 Task: Select Convenience. Add to cart, from pOpshelf for 929 Preston Street, Leroy, Kansas 66857, Cell Number 620-964-6868, following items : ReEco LED Daylight A19 Light Bulb 60W Replacement - 4, LAs Totally Awesome All Purpose Cleaner Cherry Blossom Scent (32 oz) - 2
Action: Mouse moved to (267, 106)
Screenshot: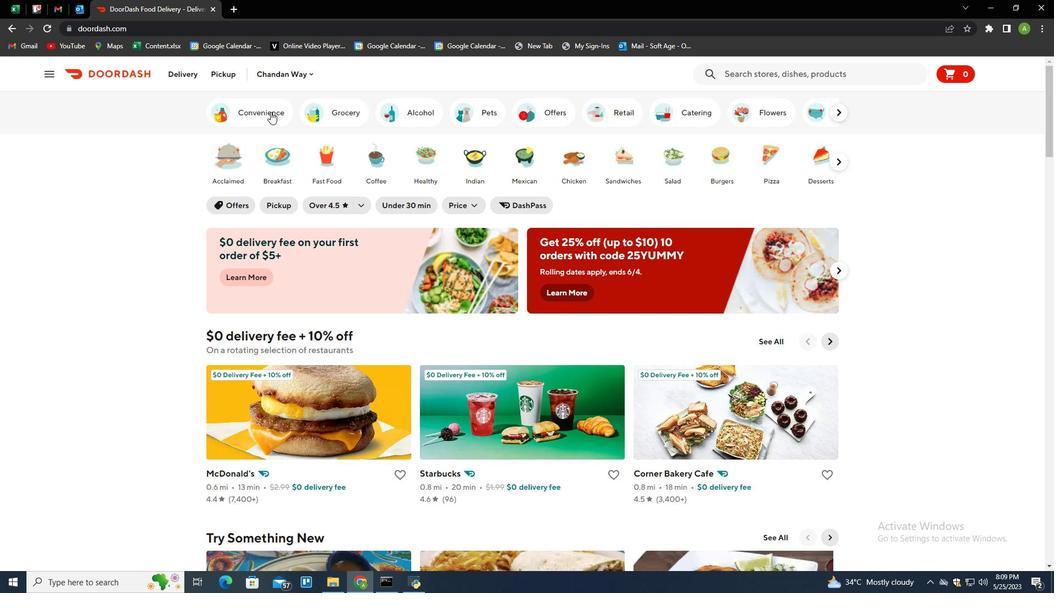 
Action: Mouse pressed left at (267, 106)
Screenshot: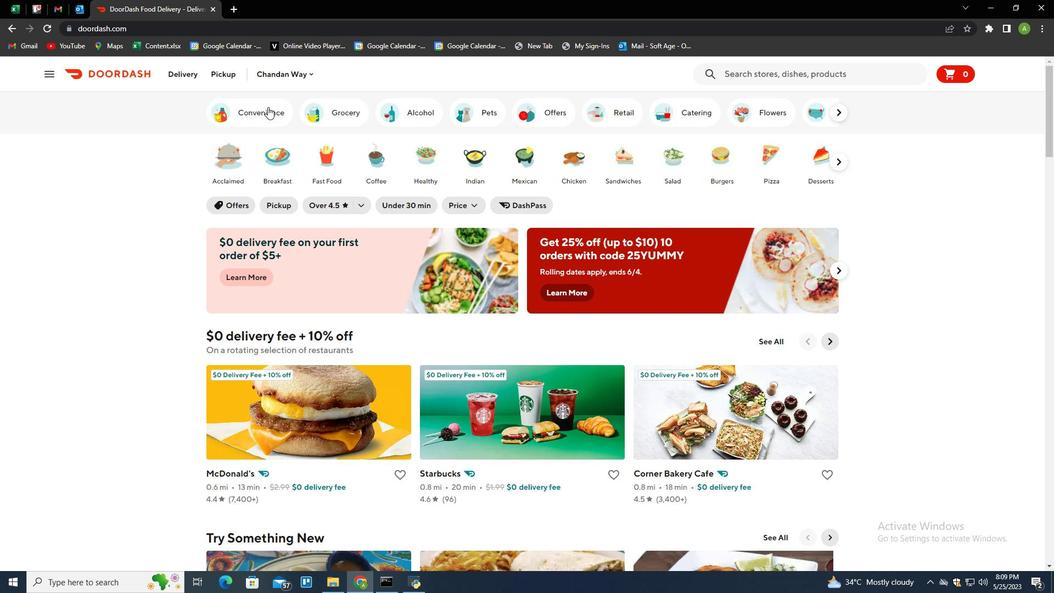 
Action: Mouse moved to (667, 407)
Screenshot: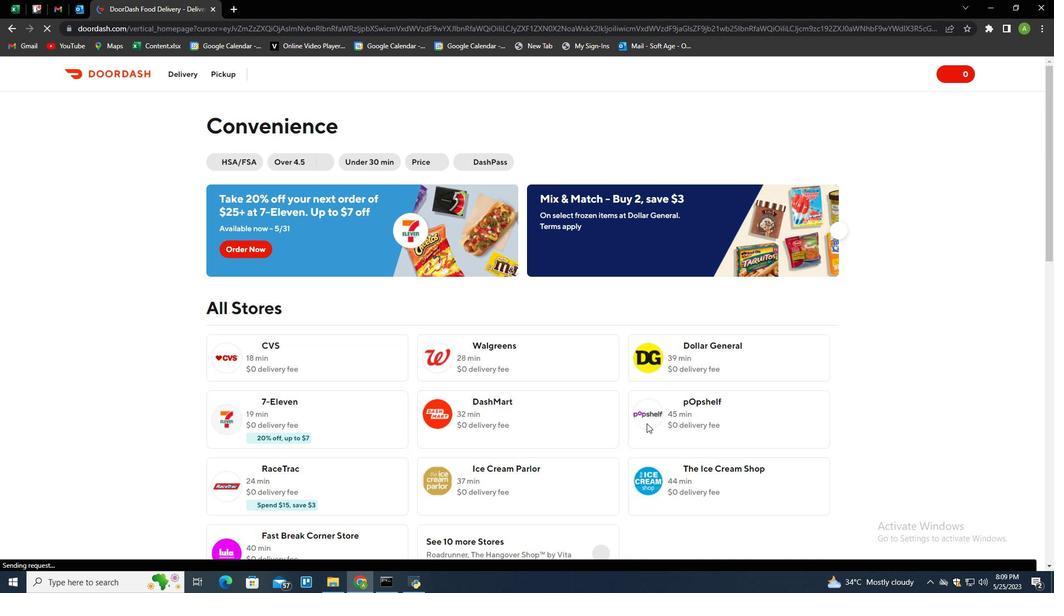 
Action: Mouse pressed left at (667, 407)
Screenshot: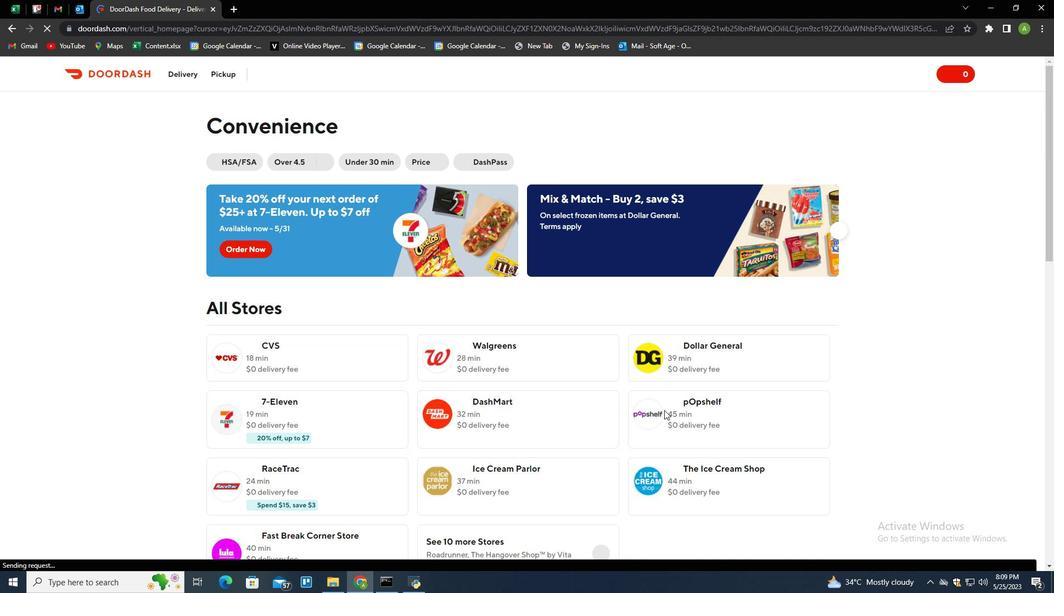 
Action: Mouse moved to (202, 73)
Screenshot: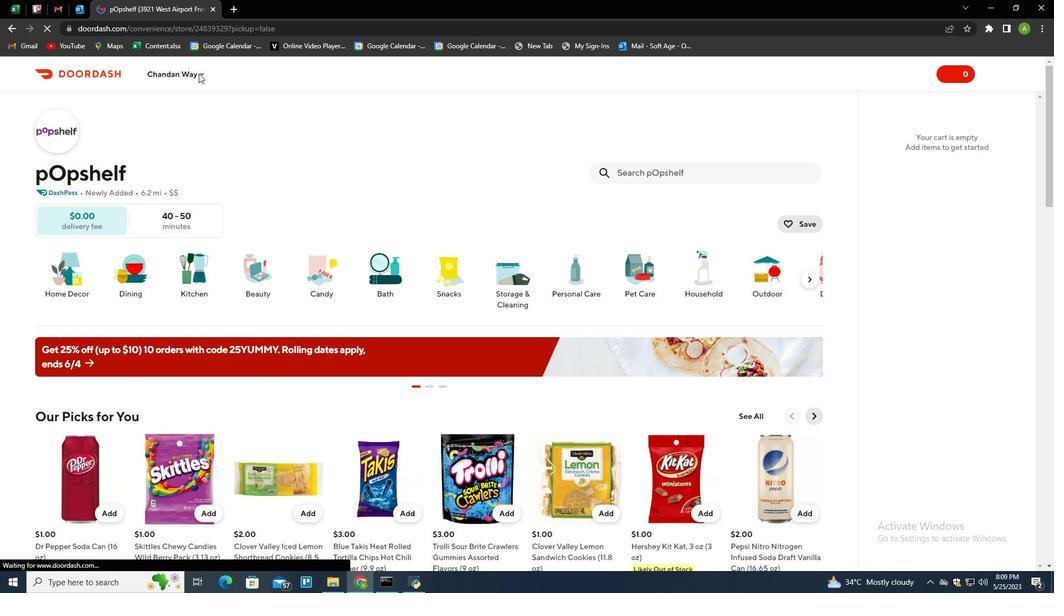 
Action: Mouse pressed left at (202, 73)
Screenshot: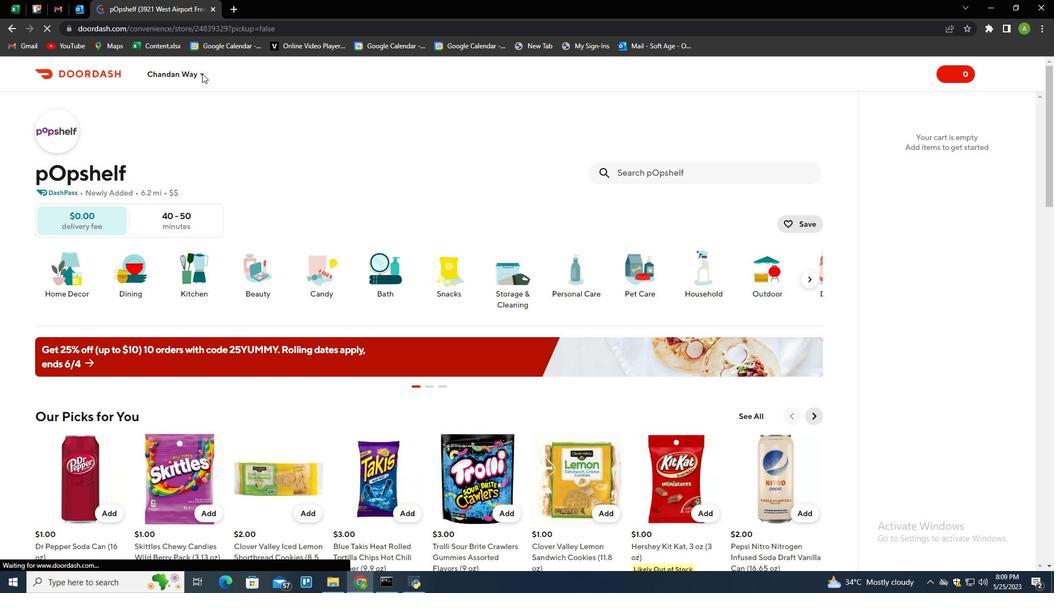 
Action: Mouse moved to (226, 122)
Screenshot: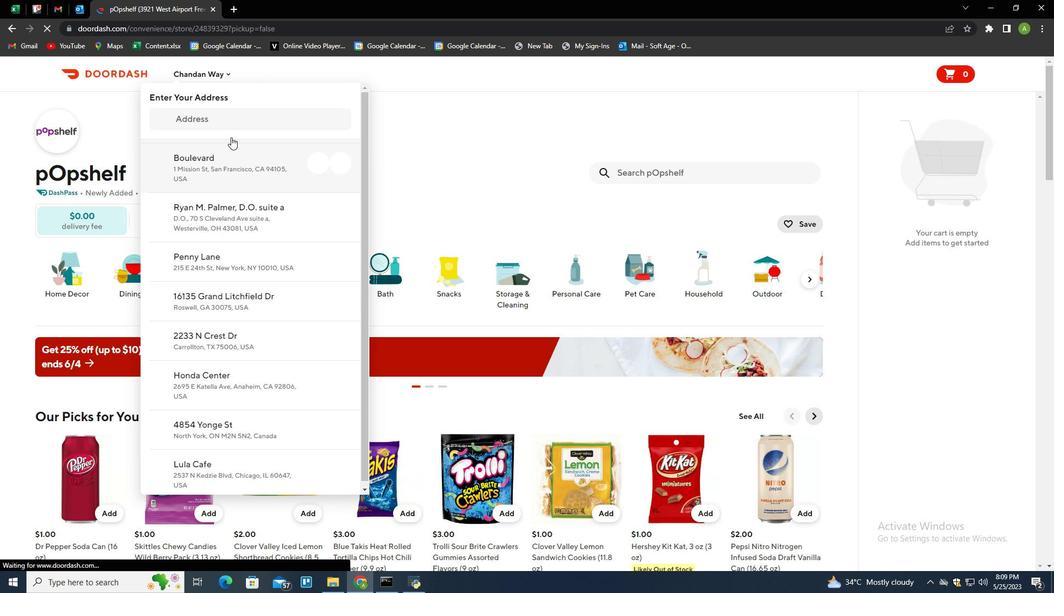 
Action: Mouse pressed left at (226, 122)
Screenshot: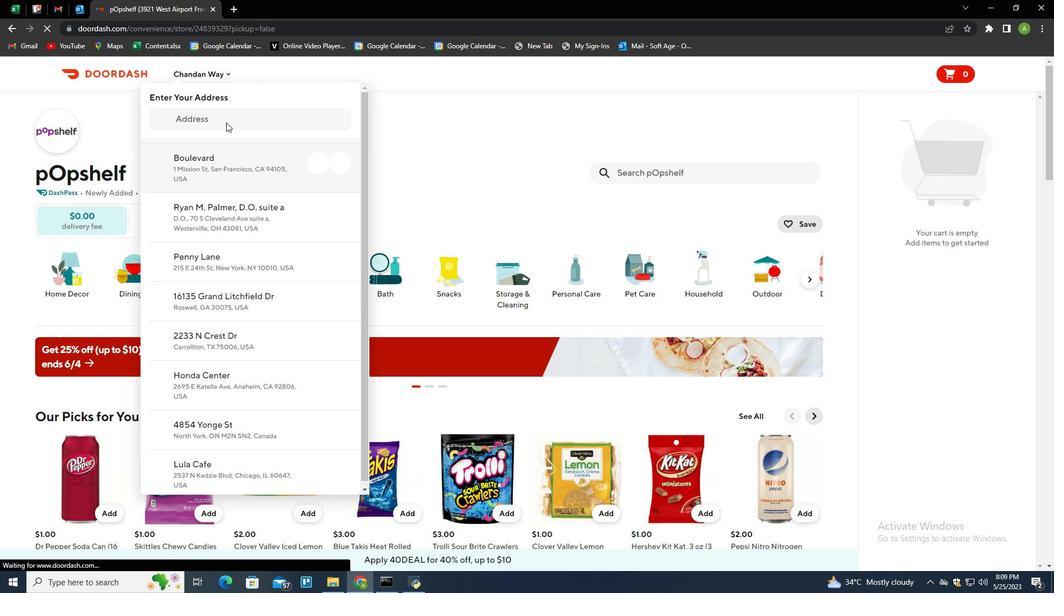
Action: Mouse moved to (190, 181)
Screenshot: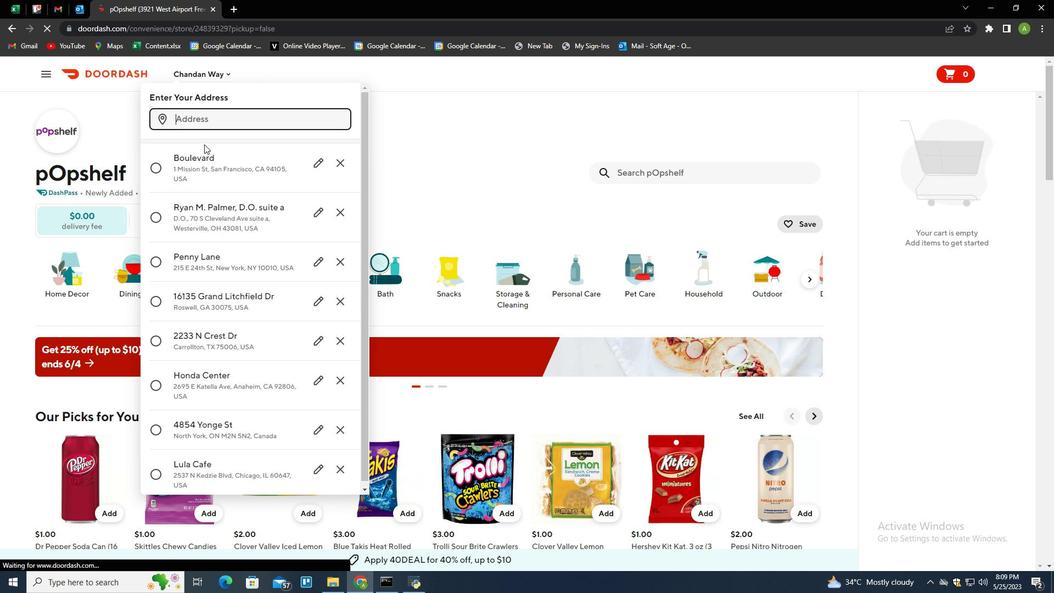 
Action: Key pressed 929<Key.space>preston<Key.space>street,<Key.space>leroy,<Key.space>kansas<Key.space>66857<Key.enter>
Screenshot: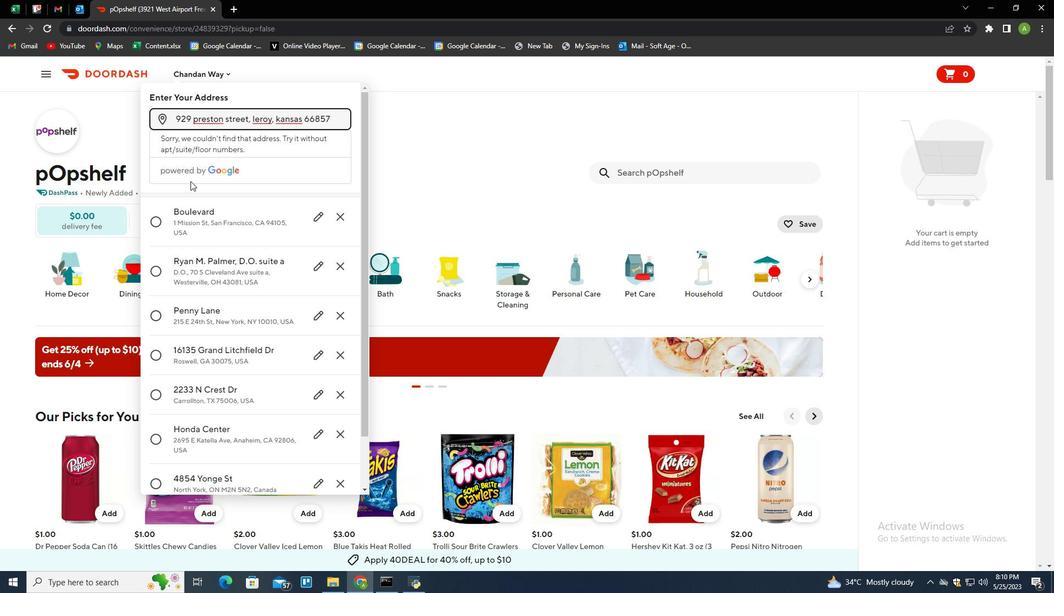 
Action: Mouse moved to (318, 446)
Screenshot: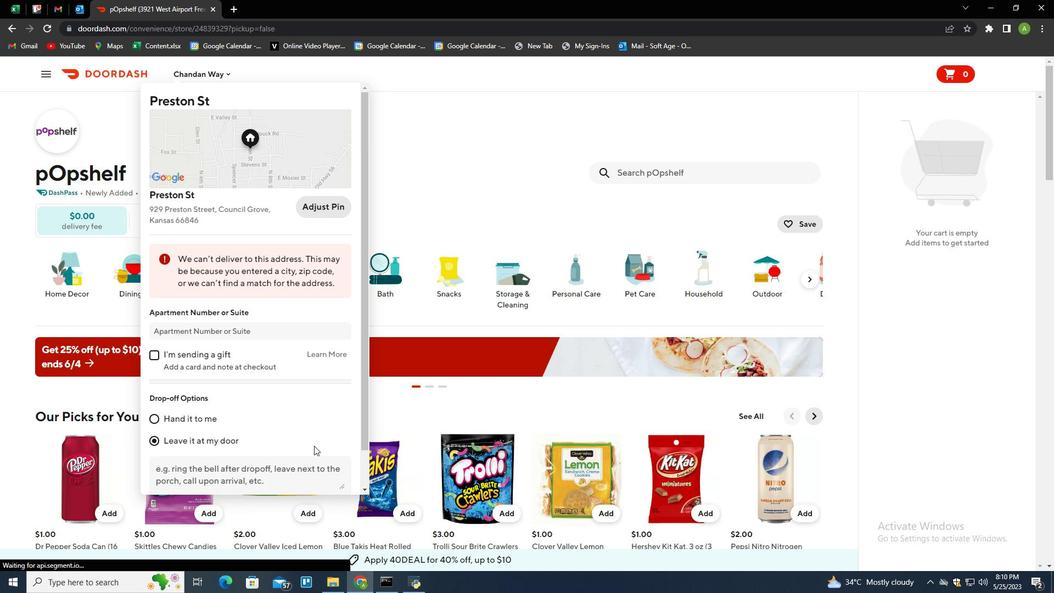 
Action: Mouse scrolled (318, 445) with delta (0, 0)
Screenshot: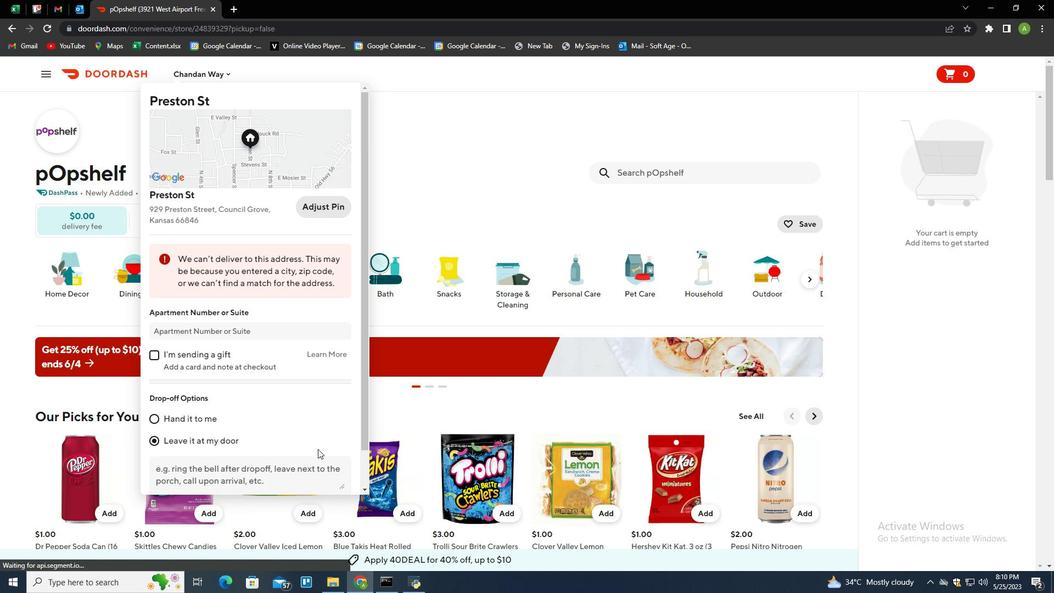 
Action: Mouse scrolled (318, 445) with delta (0, 0)
Screenshot: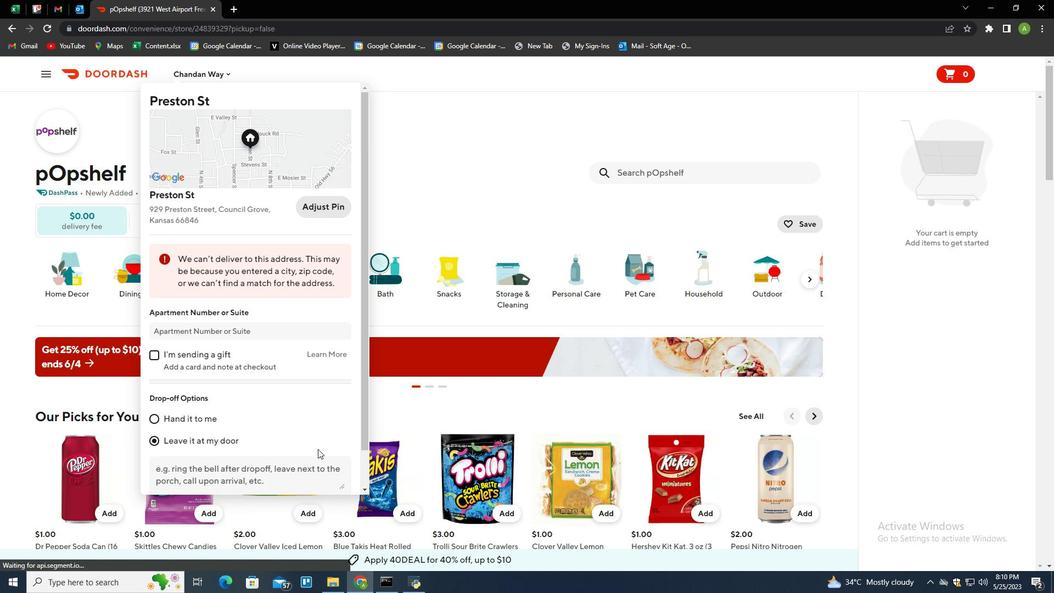 
Action: Mouse scrolled (318, 445) with delta (0, 0)
Screenshot: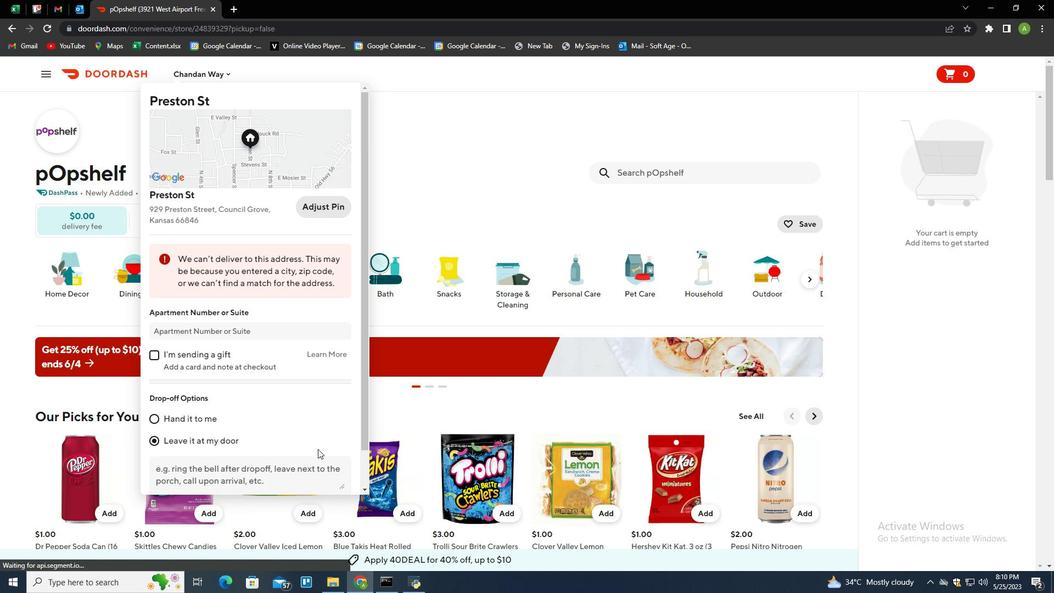 
Action: Mouse scrolled (318, 445) with delta (0, 0)
Screenshot: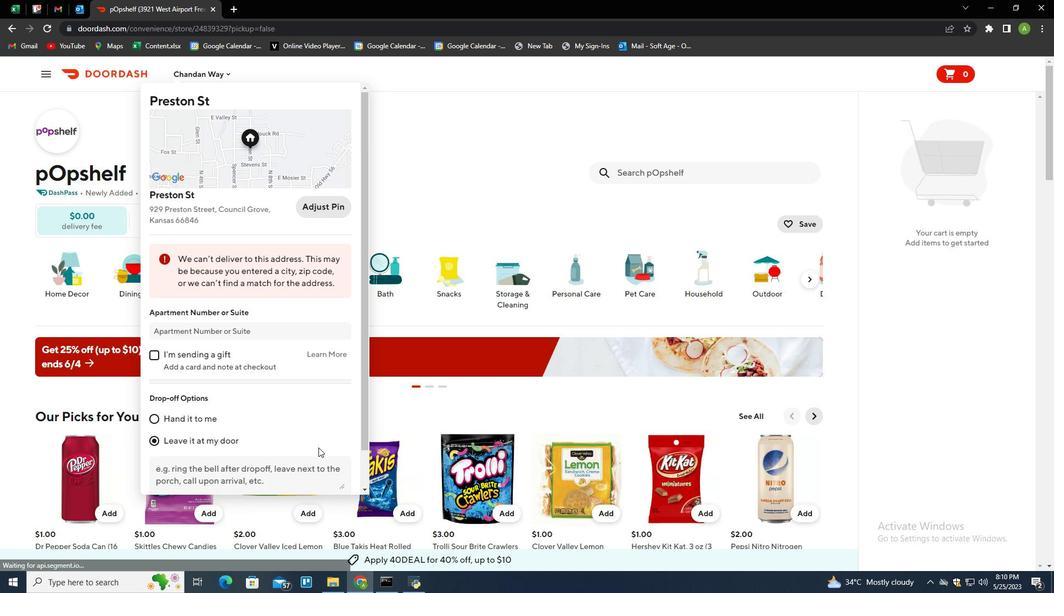
Action: Mouse scrolled (318, 445) with delta (0, 0)
Screenshot: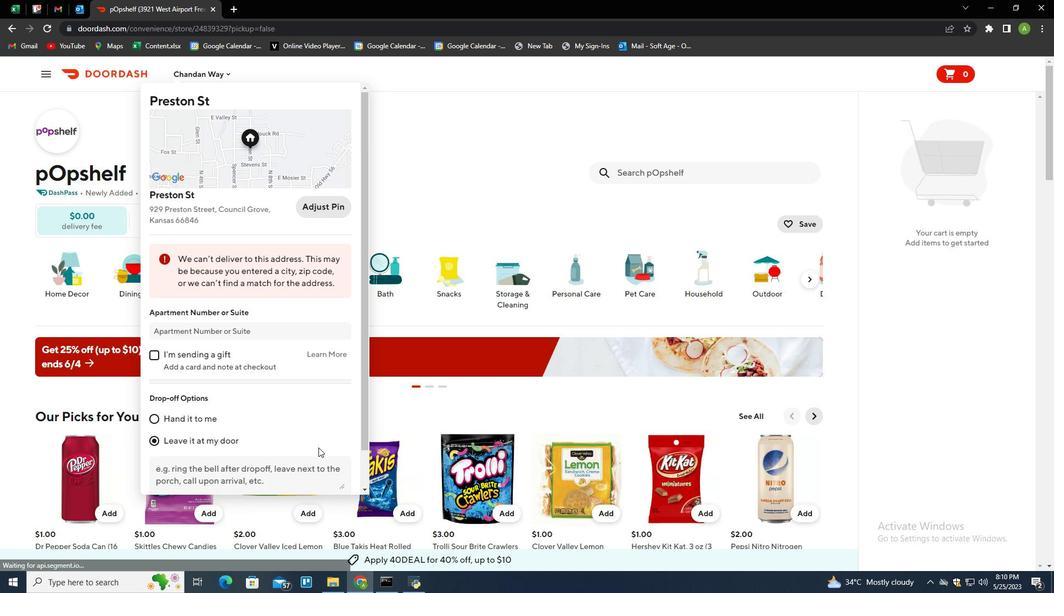 
Action: Mouse moved to (315, 471)
Screenshot: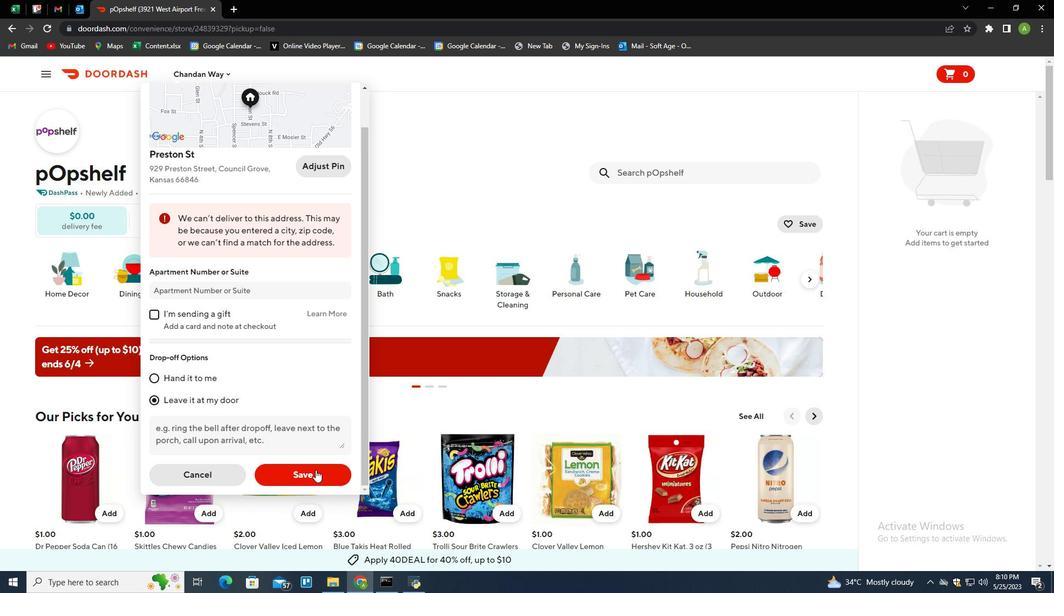 
Action: Mouse pressed left at (315, 471)
Screenshot: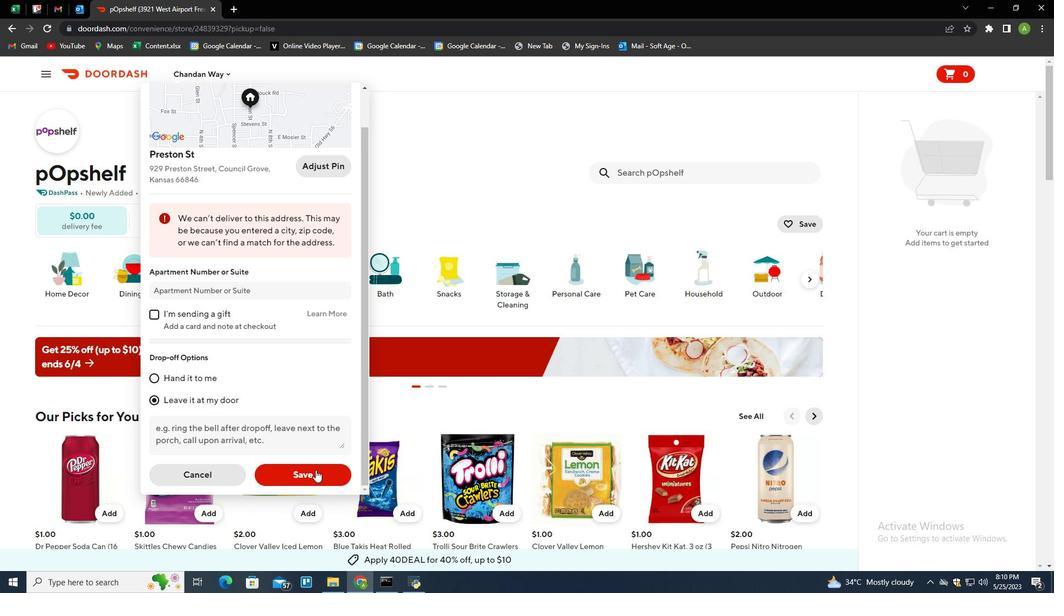 
Action: Mouse moved to (676, 167)
Screenshot: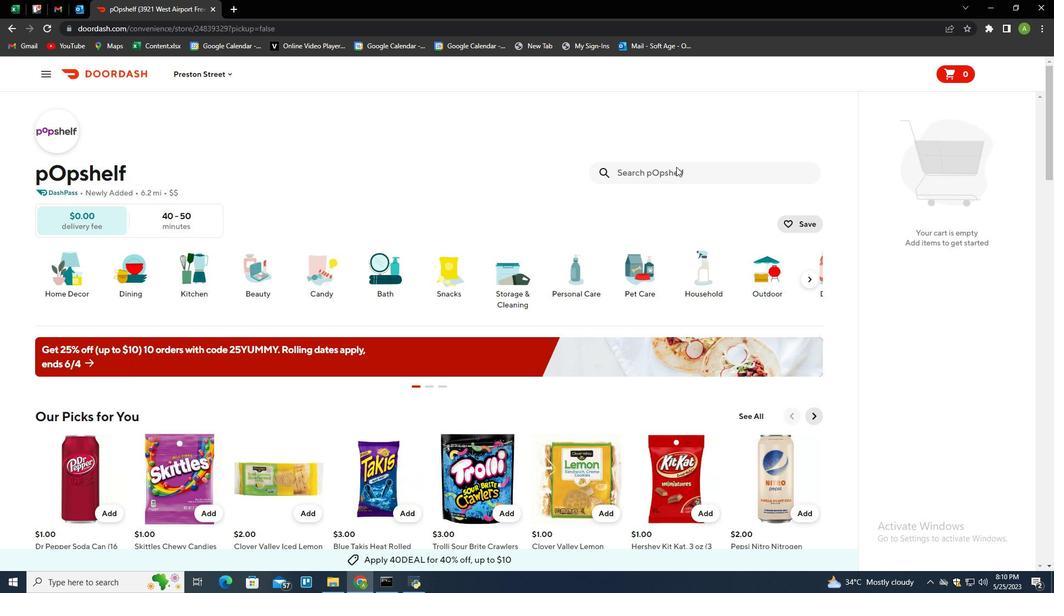 
Action: Mouse pressed left at (676, 167)
Screenshot: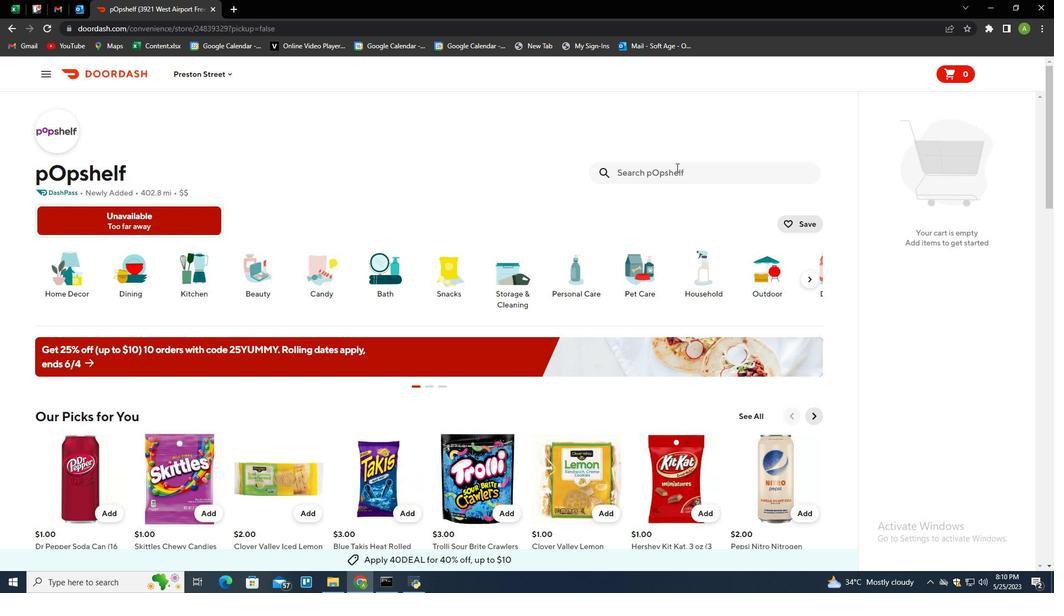 
Action: Key pressed reeco<Key.space>led<Key.space>daylight<Key.space>a19<Key.space>light<Key.space>bulb<Key.space>60w<Key.space>replacement<Key.enter>
Screenshot: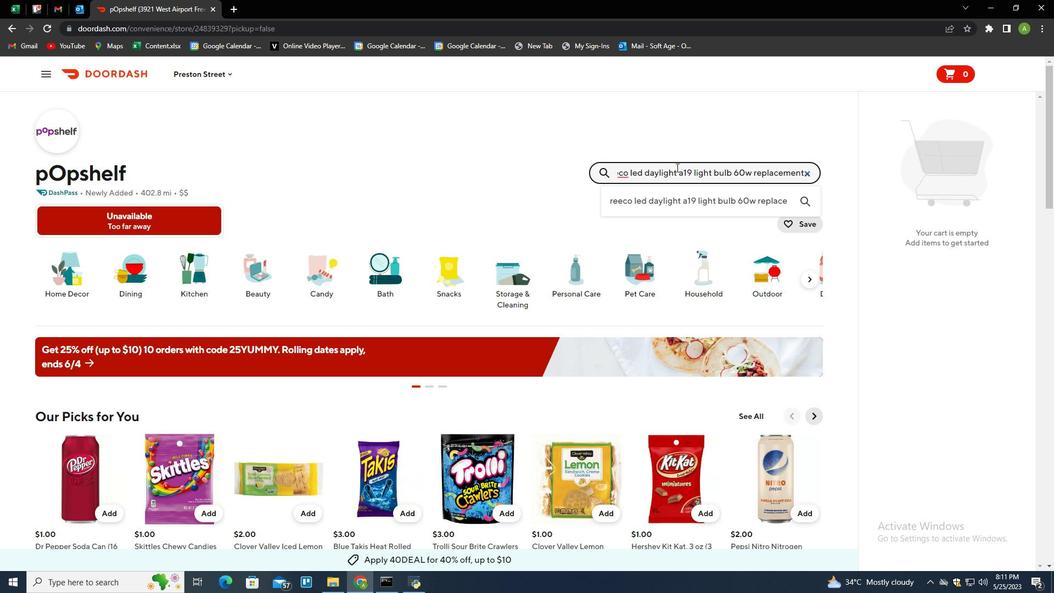 
Action: Mouse moved to (98, 287)
Screenshot: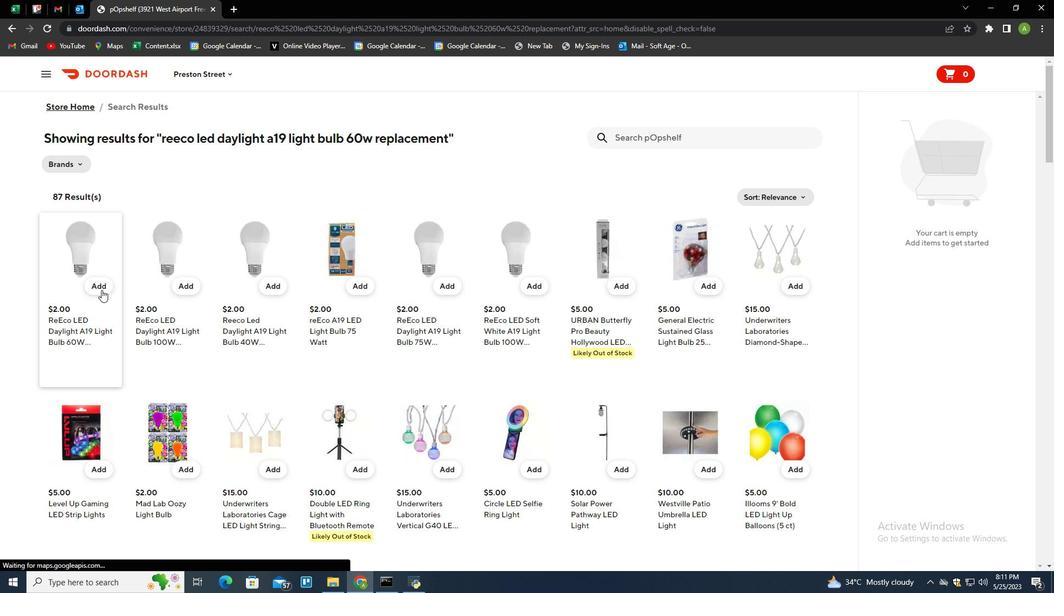 
Action: Mouse pressed left at (98, 287)
Screenshot: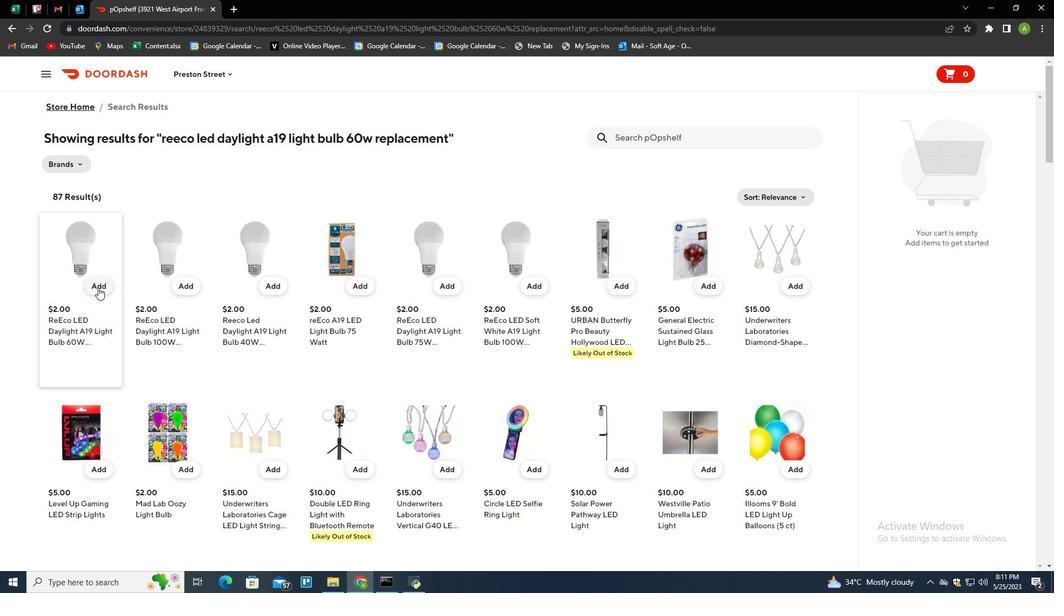 
Action: Mouse moved to (1016, 190)
Screenshot: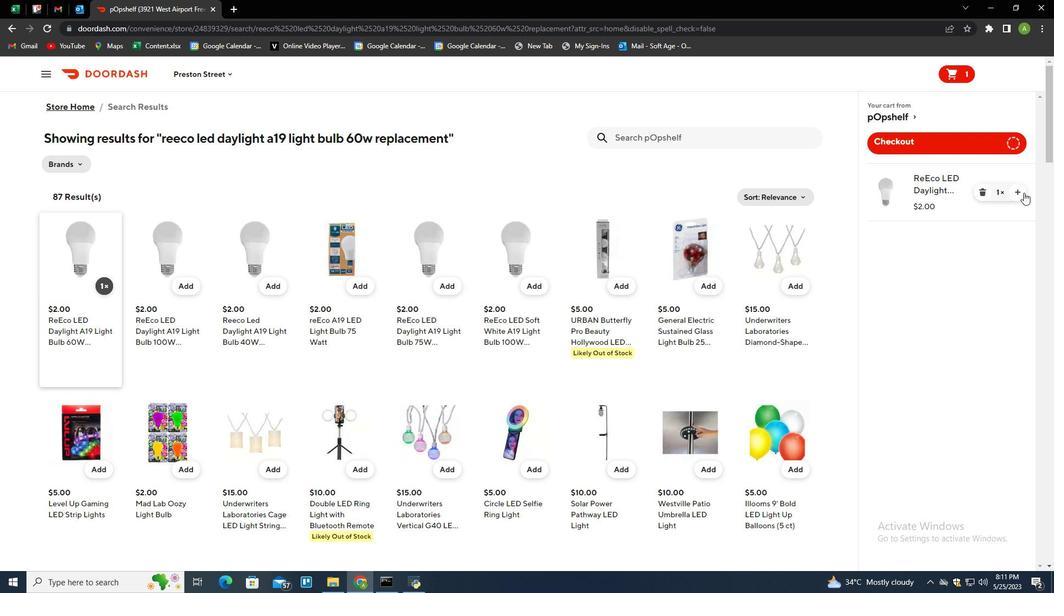 
Action: Mouse pressed left at (1016, 190)
Screenshot: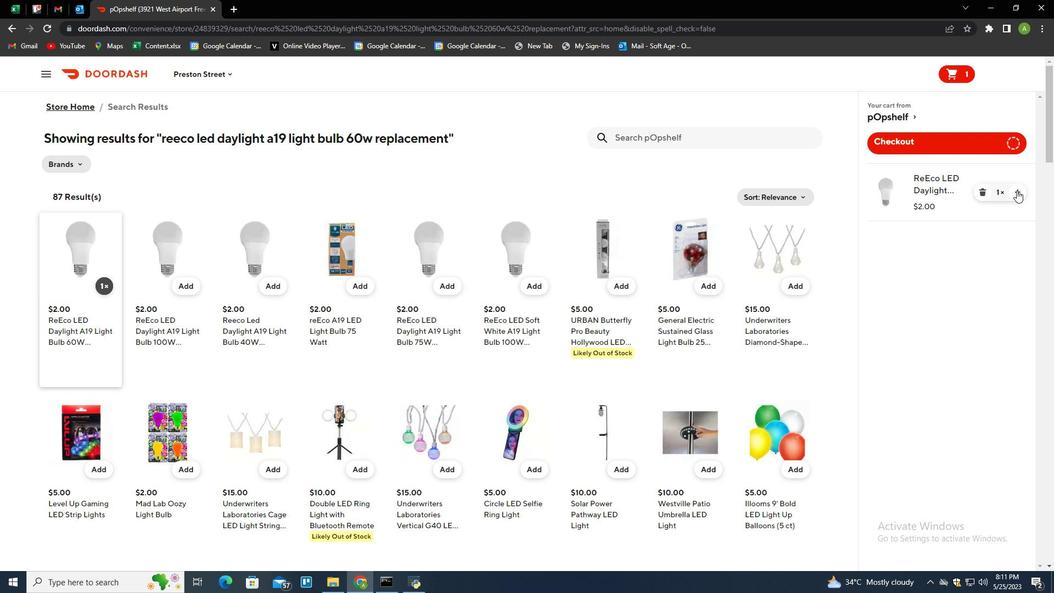 
Action: Mouse pressed left at (1016, 190)
Screenshot: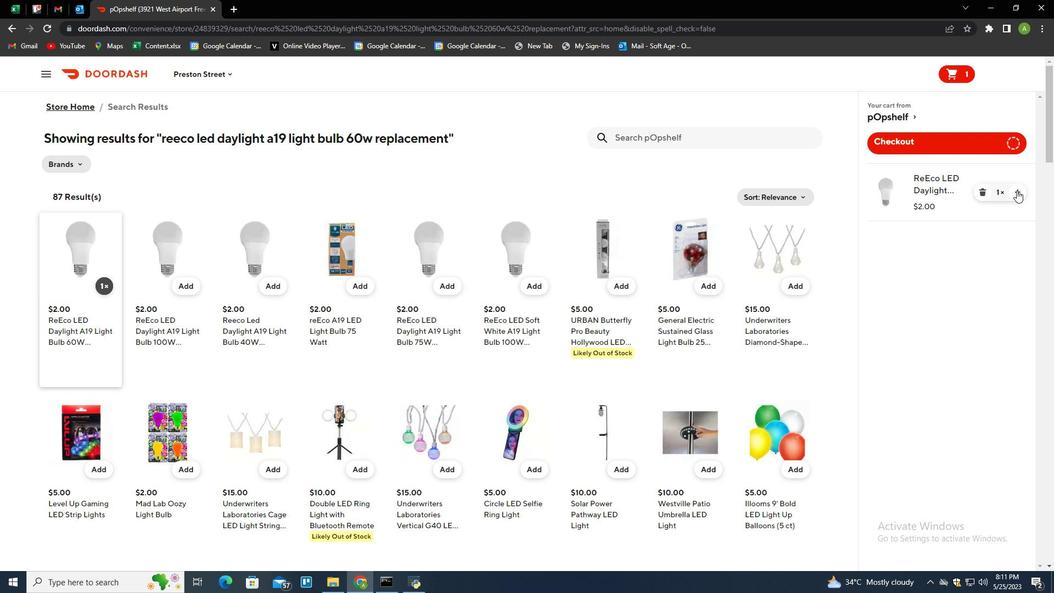 
Action: Mouse moved to (1019, 191)
Screenshot: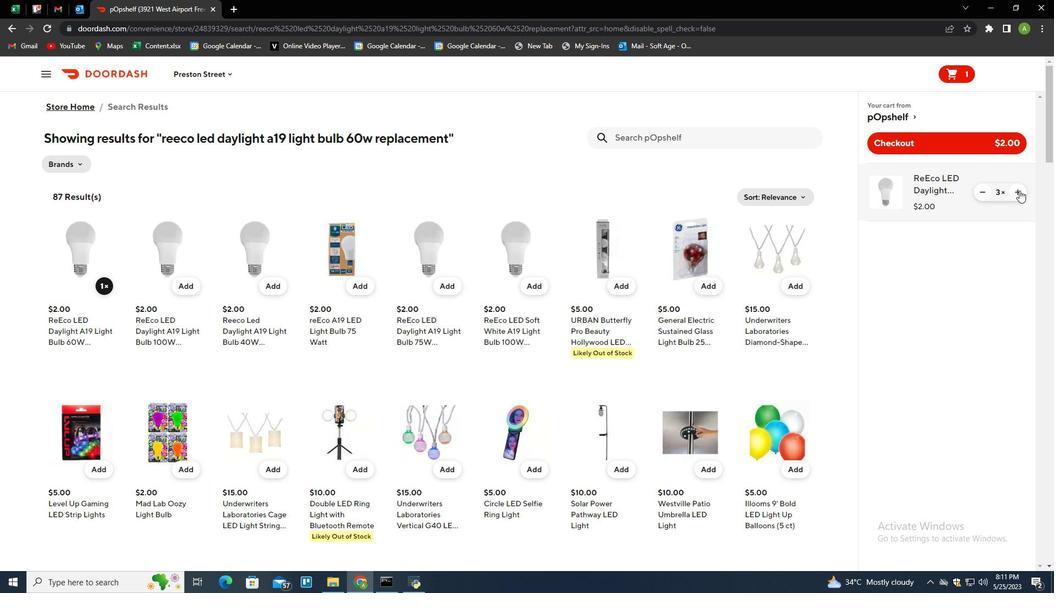 
Action: Mouse pressed left at (1019, 191)
Screenshot: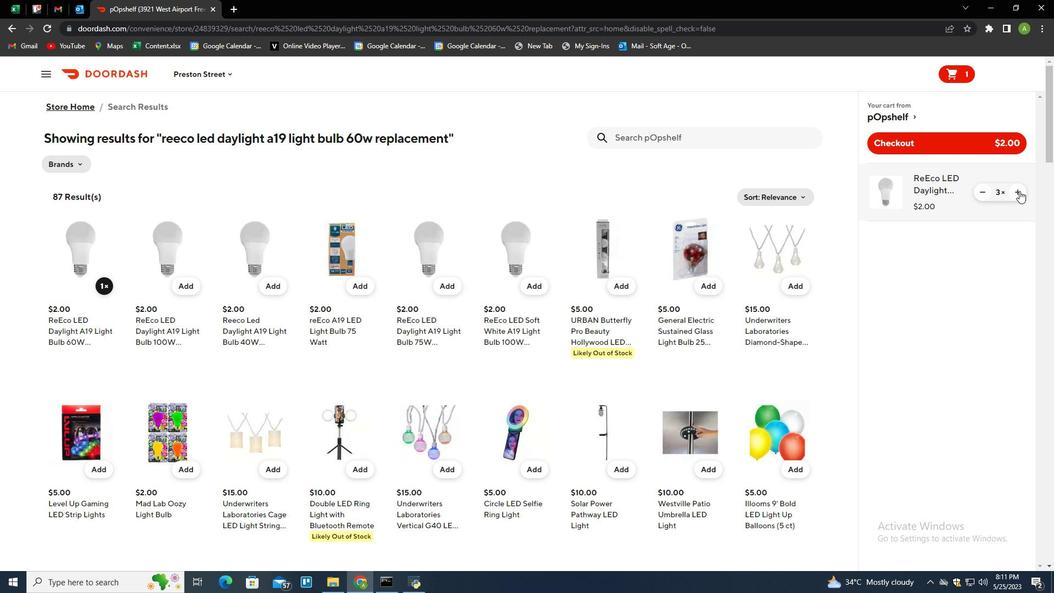 
Action: Mouse moved to (711, 141)
Screenshot: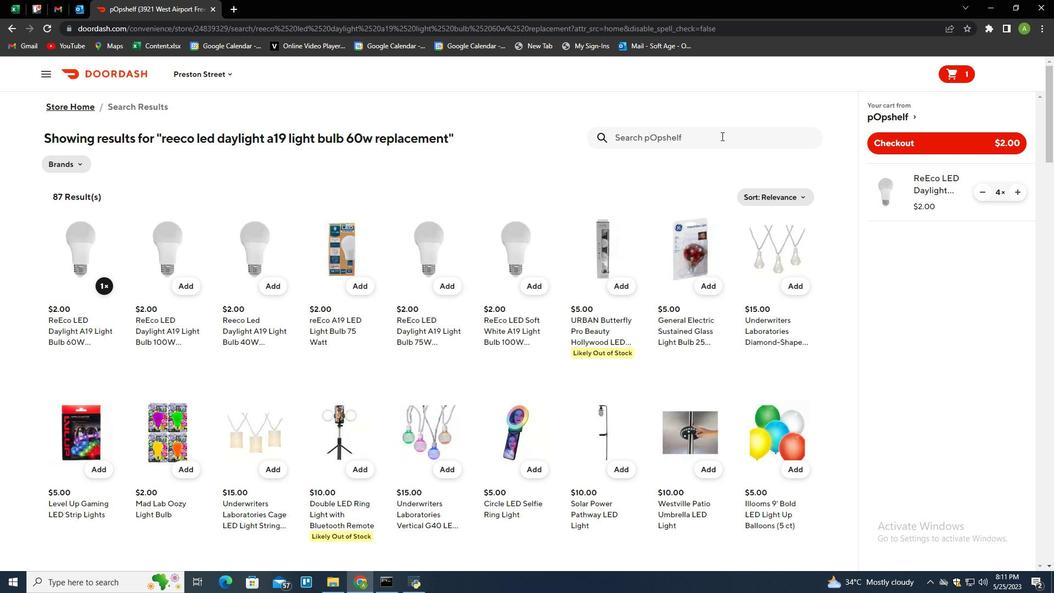 
Action: Mouse pressed left at (711, 141)
Screenshot: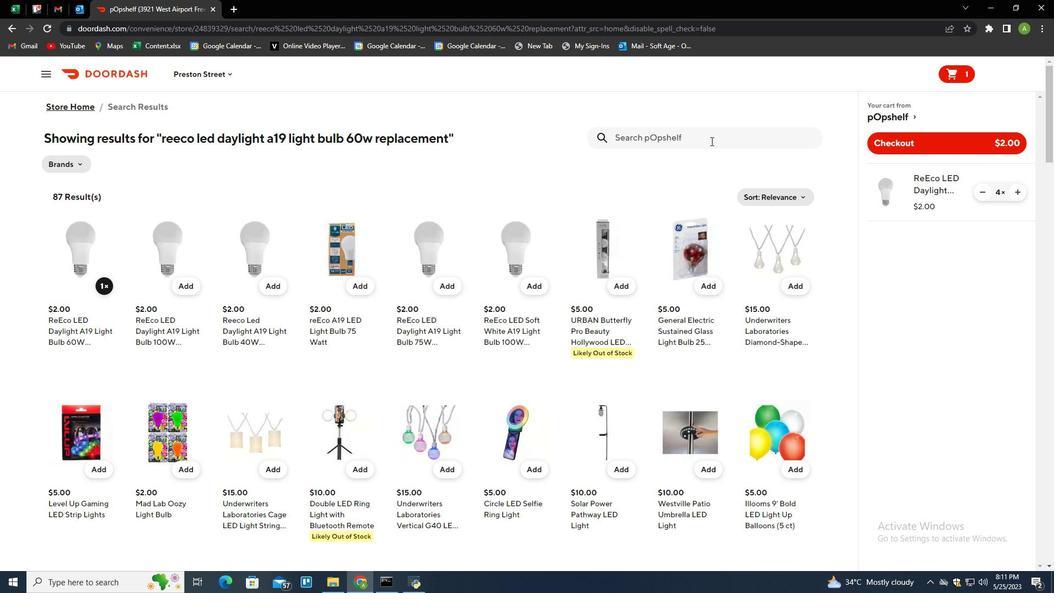 
Action: Mouse moved to (611, 138)
Screenshot: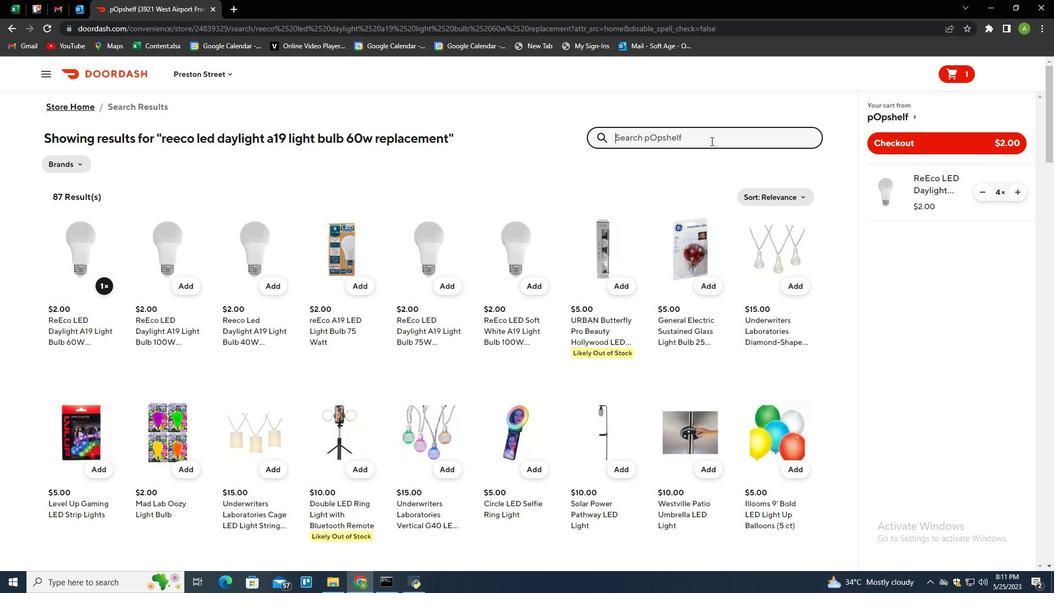 
Action: Key pressed las<Key.space>totally<Key.space>awesome<Key.space>all<Key.space>purpose<Key.space>cleaner<Key.space>chet<Key.backspace>rry<Key.space>blossom<Key.space>scent<Key.space><Key.shift>(32<Key.space>0z<Key.shift>(<Key.backspace><Key.shift>)<Key.enter>
Screenshot: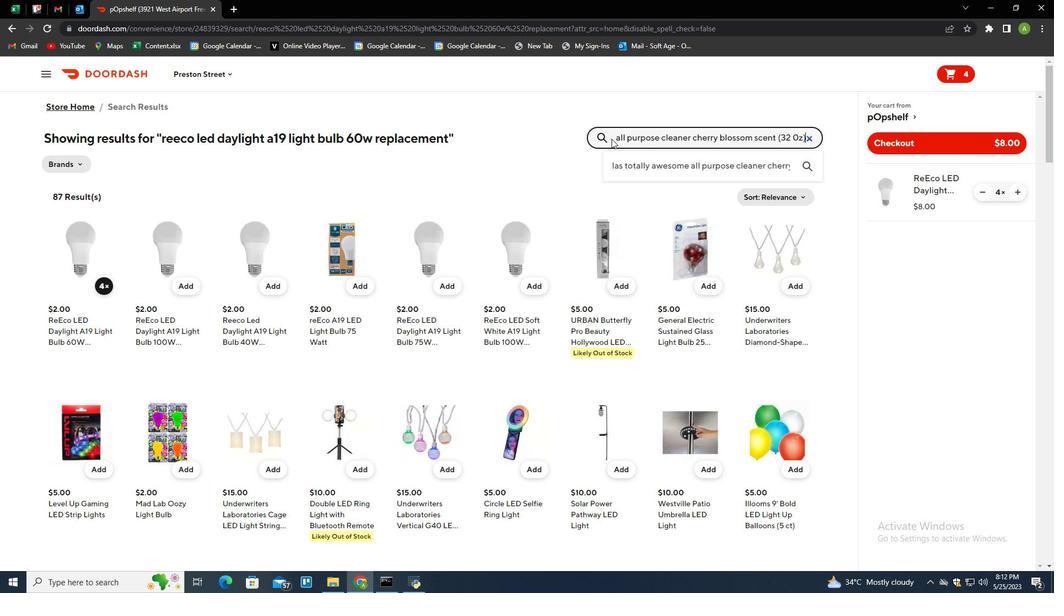 
Action: Mouse moved to (93, 289)
Screenshot: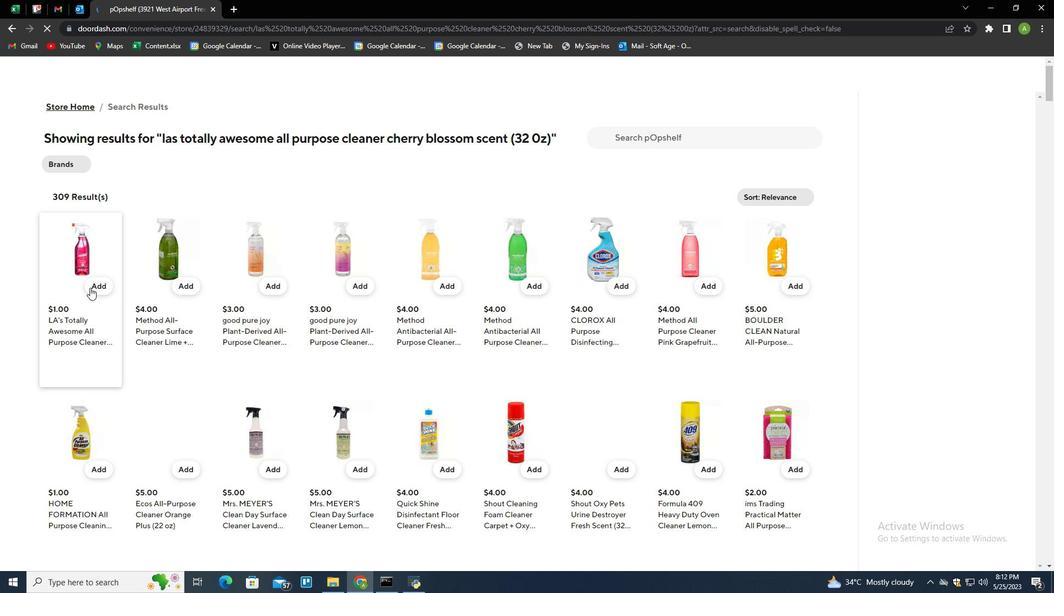 
Action: Mouse pressed left at (93, 289)
Screenshot: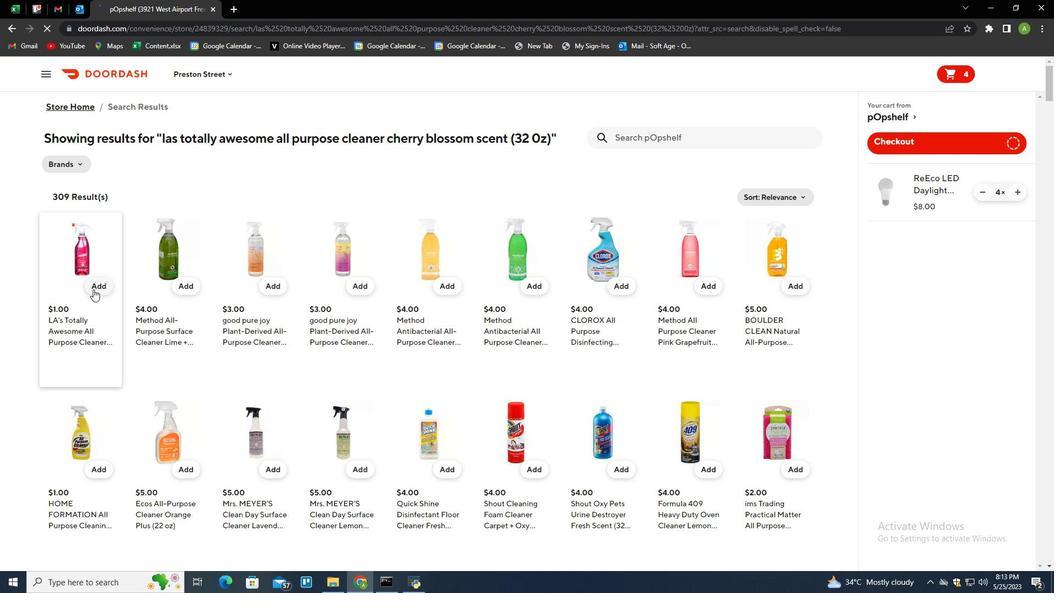
Action: Mouse moved to (1016, 252)
Screenshot: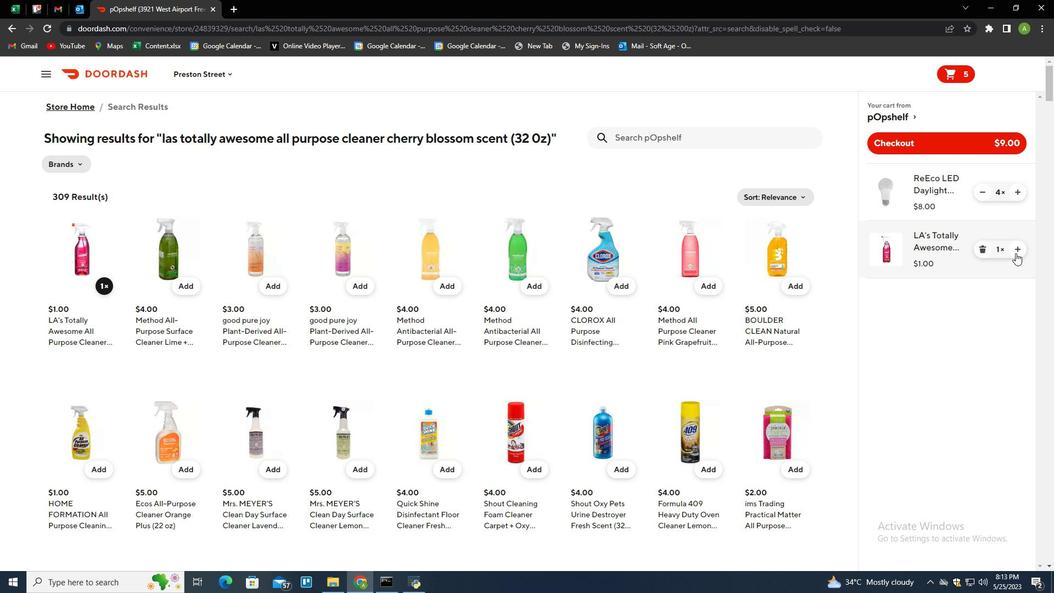 
Action: Mouse pressed left at (1016, 252)
Screenshot: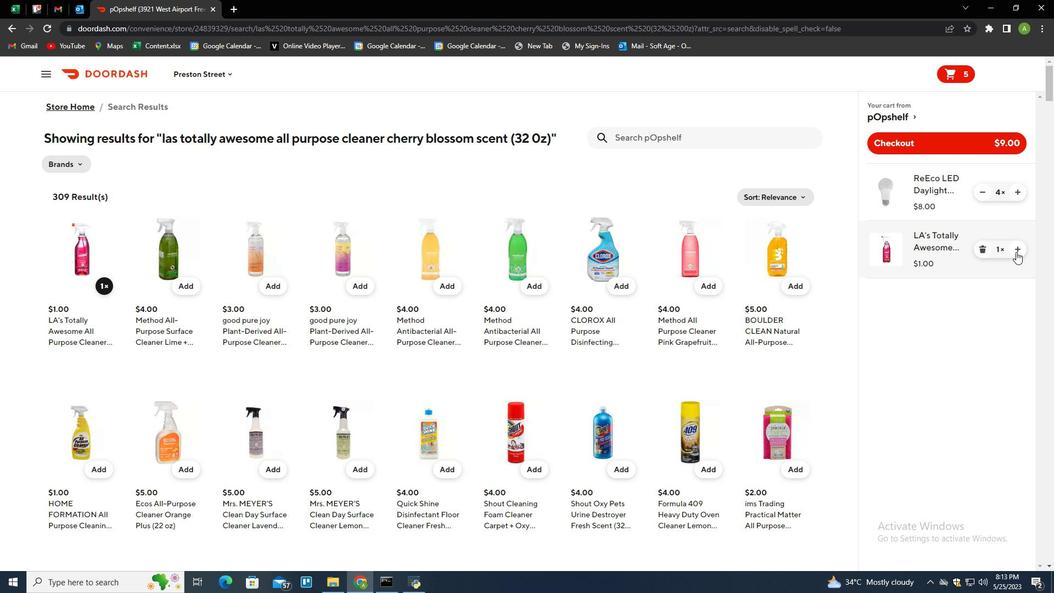
Action: Mouse moved to (875, 139)
Screenshot: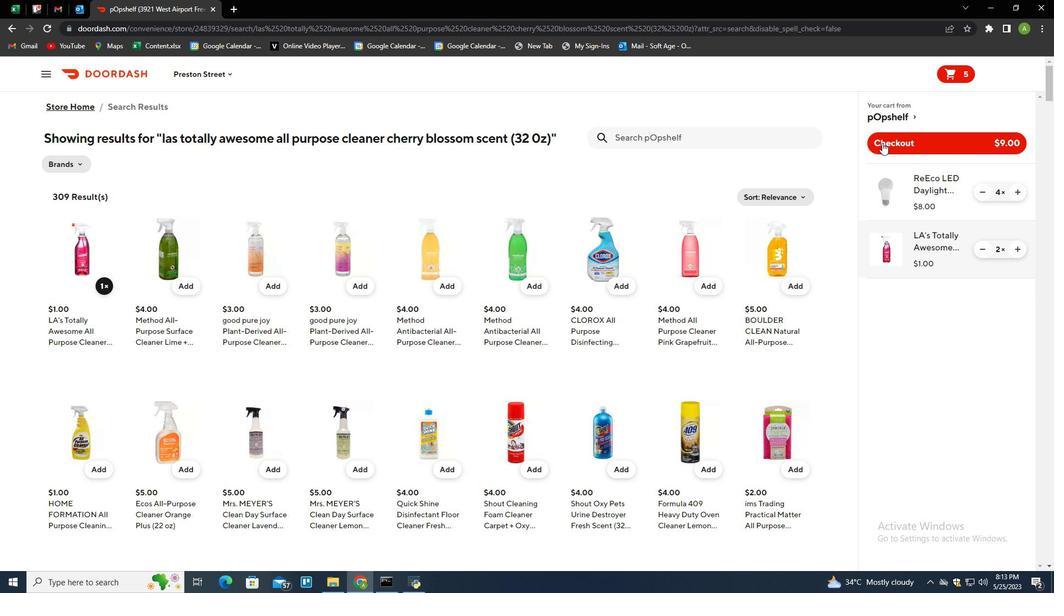
Action: Mouse pressed left at (875, 139)
Screenshot: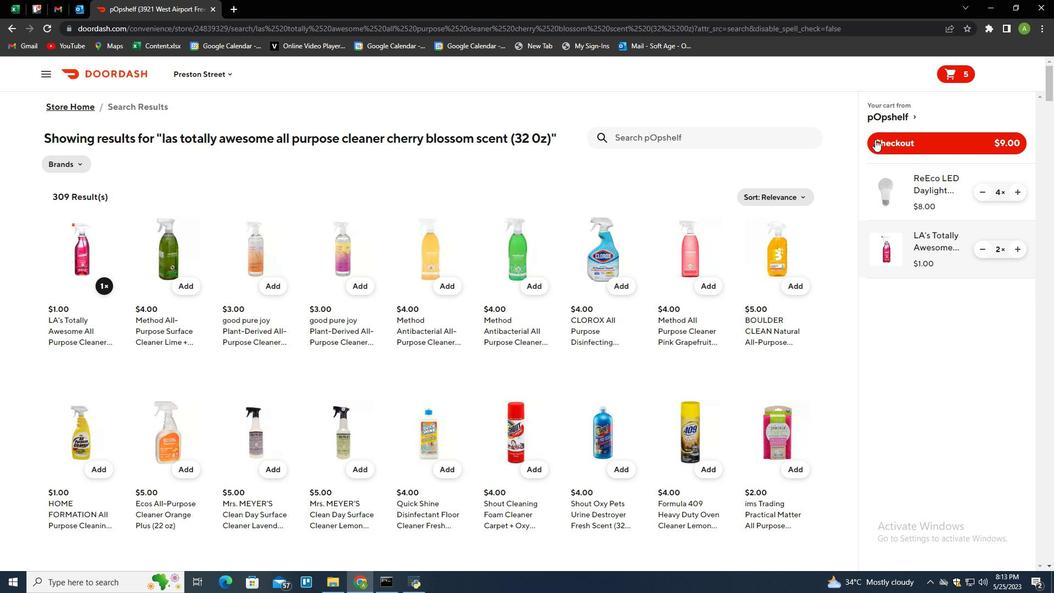 
